 Task: Set the very short jump length in hotkeys settings to 2.
Action: Mouse moved to (107, 12)
Screenshot: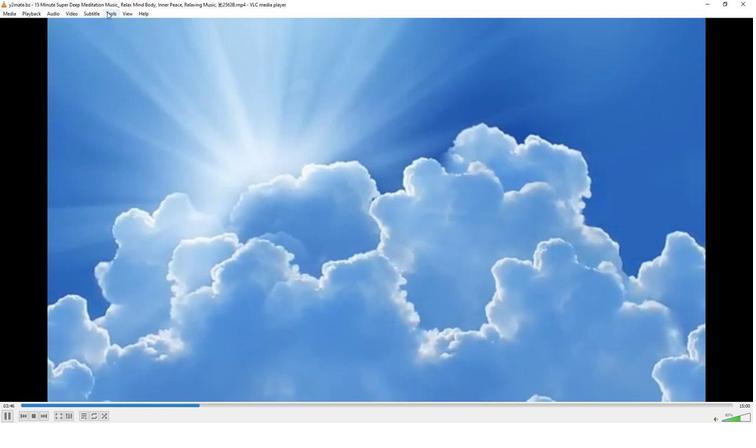 
Action: Mouse pressed left at (107, 12)
Screenshot: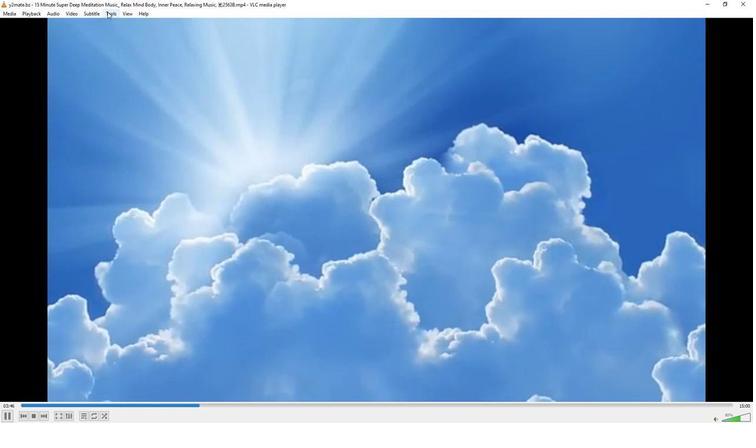 
Action: Mouse moved to (120, 105)
Screenshot: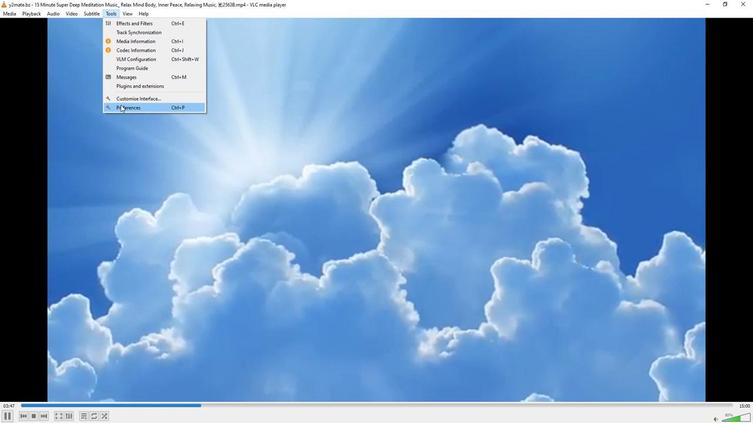 
Action: Mouse pressed left at (120, 105)
Screenshot: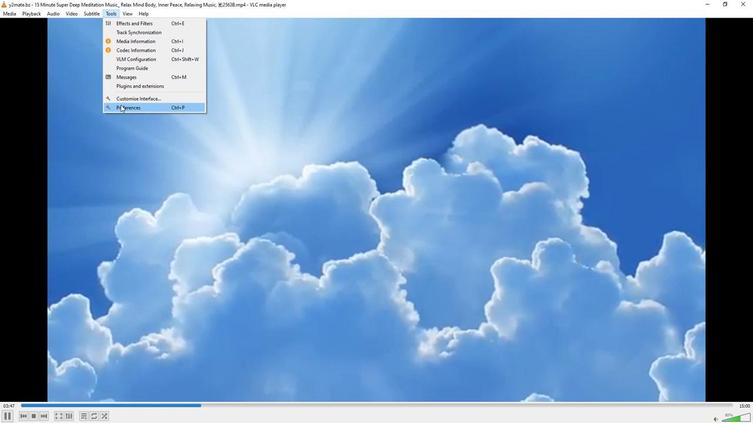 
Action: Mouse moved to (247, 345)
Screenshot: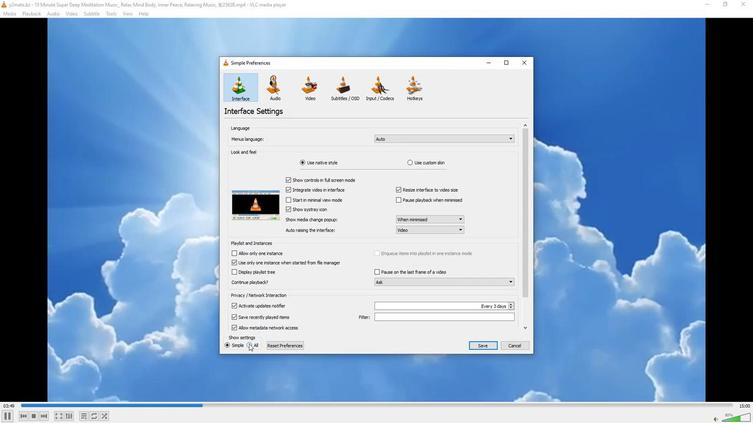 
Action: Mouse pressed left at (247, 345)
Screenshot: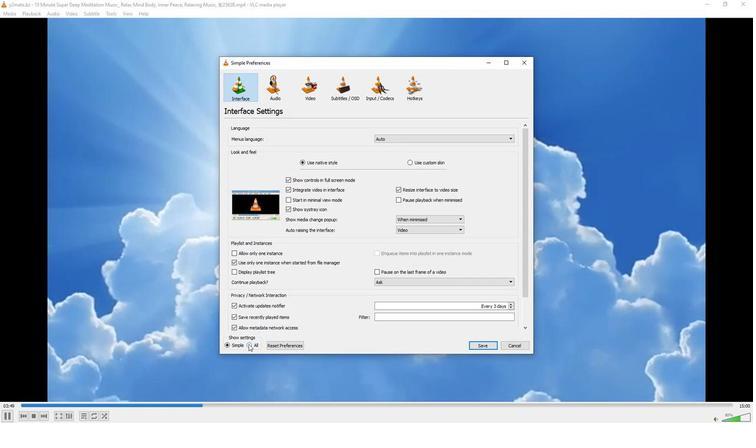 
Action: Mouse moved to (251, 298)
Screenshot: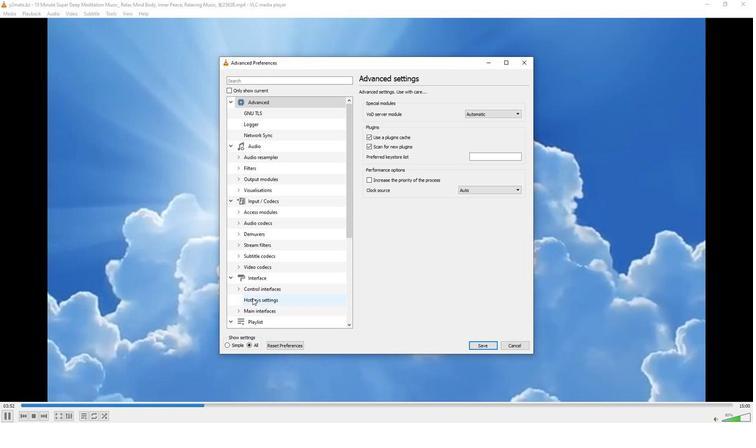 
Action: Mouse pressed left at (251, 298)
Screenshot: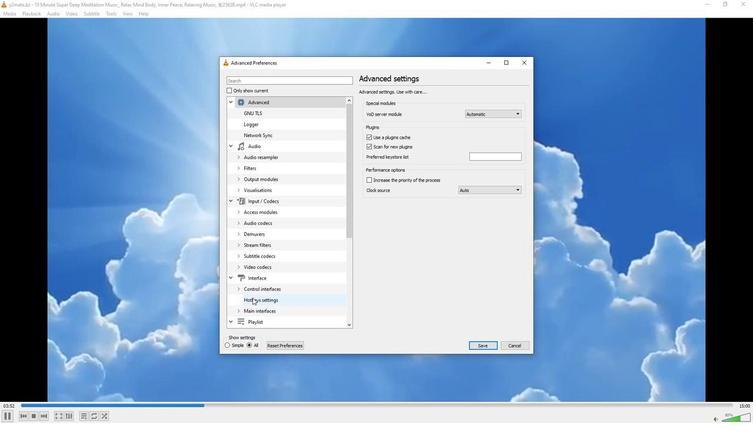 
Action: Mouse moved to (516, 241)
Screenshot: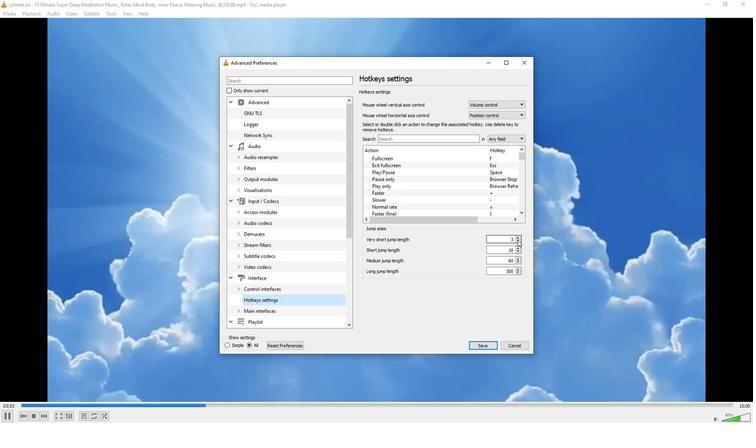 
Action: Mouse pressed left at (516, 241)
Screenshot: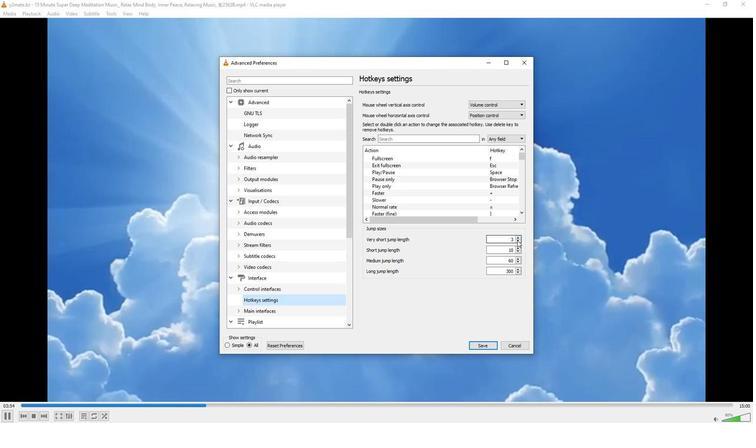 
